 Task: Get the current traffic updates for the Cincinnati Zoo & Botanical Garden.
Action: Mouse moved to (106, 71)
Screenshot: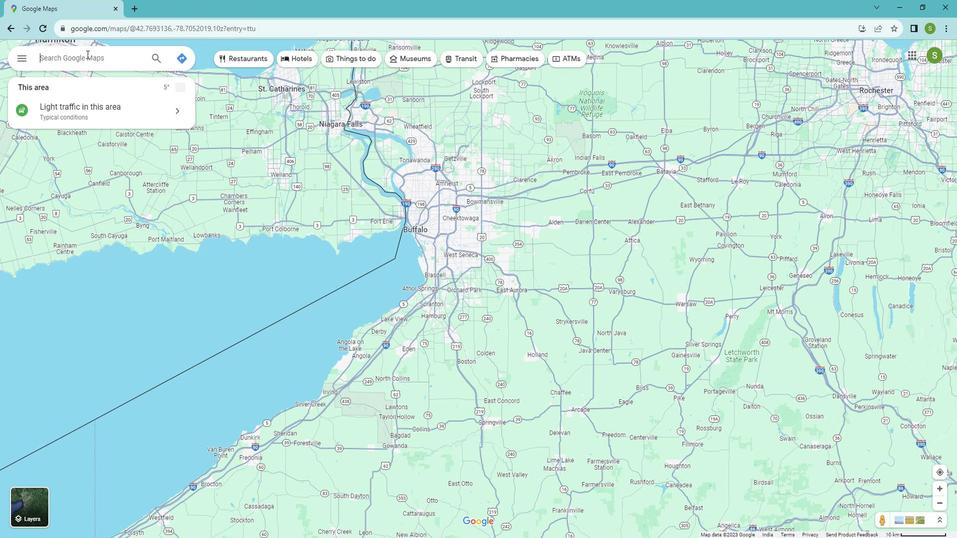 
Action: Mouse pressed left at (106, 71)
Screenshot: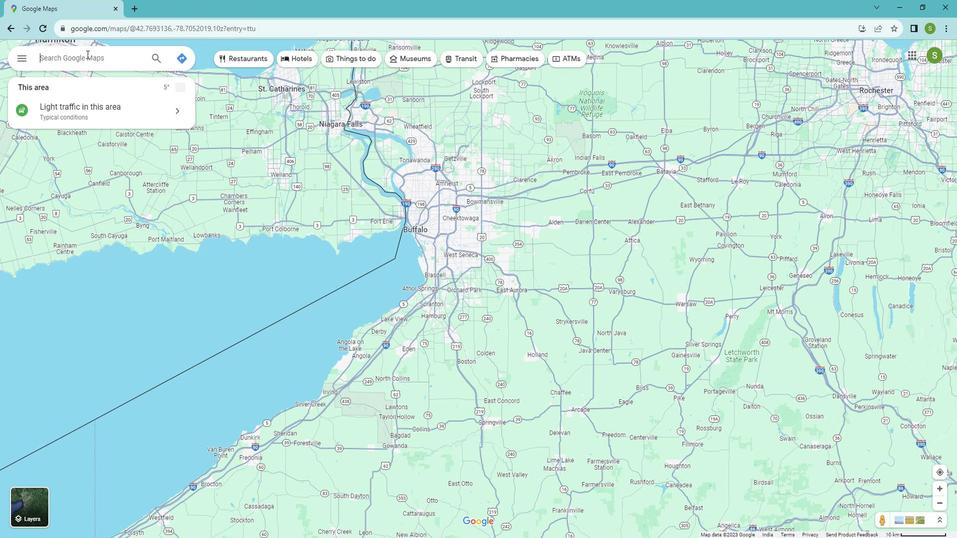 
Action: Mouse moved to (107, 75)
Screenshot: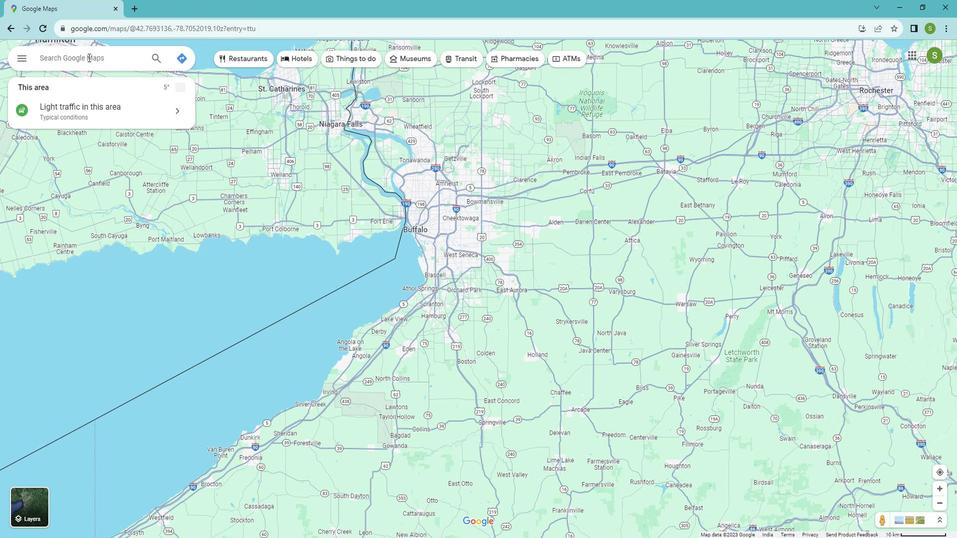 
Action: Key pressed <Key.shift>Cincinnati<Key.space><Key.shift>Zoo<Key.space><Key.shift>&<Key.space><Key.shift><Key.shift>Bo
Screenshot: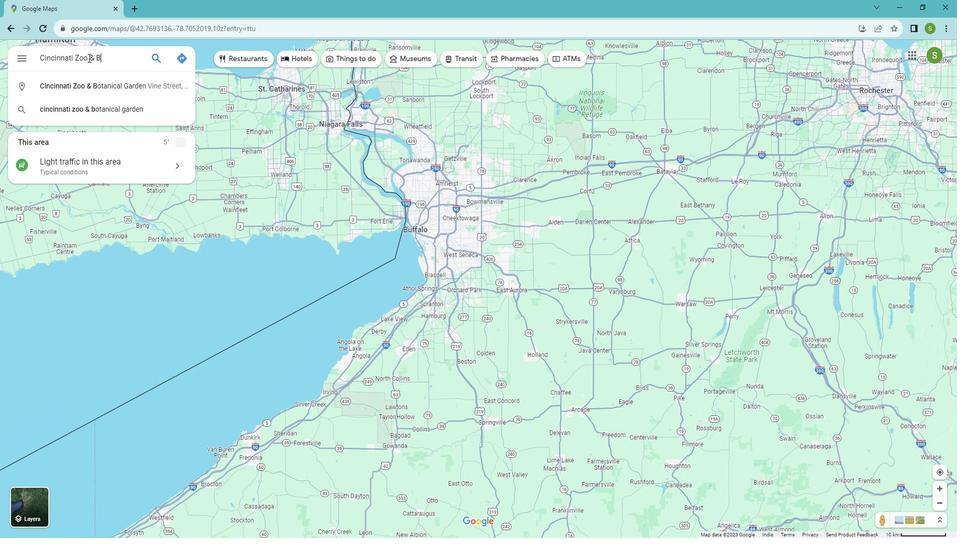 
Action: Mouse moved to (111, 124)
Screenshot: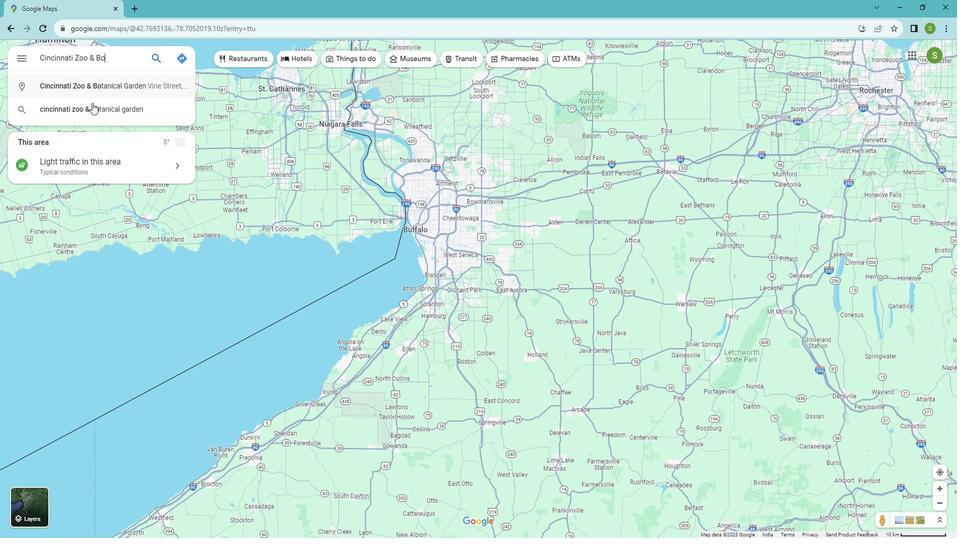 
Action: Mouse pressed left at (111, 124)
Screenshot: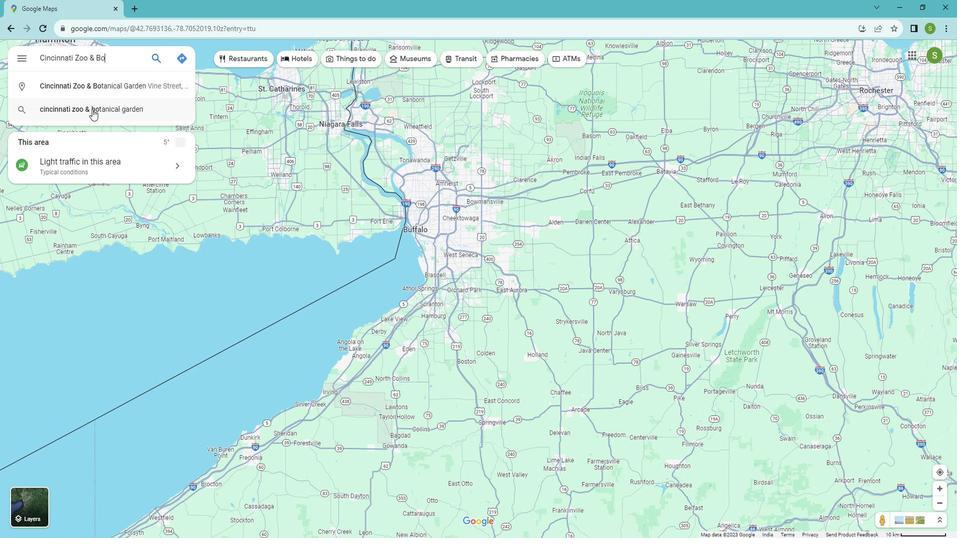 
Action: Mouse moved to (413, 508)
Screenshot: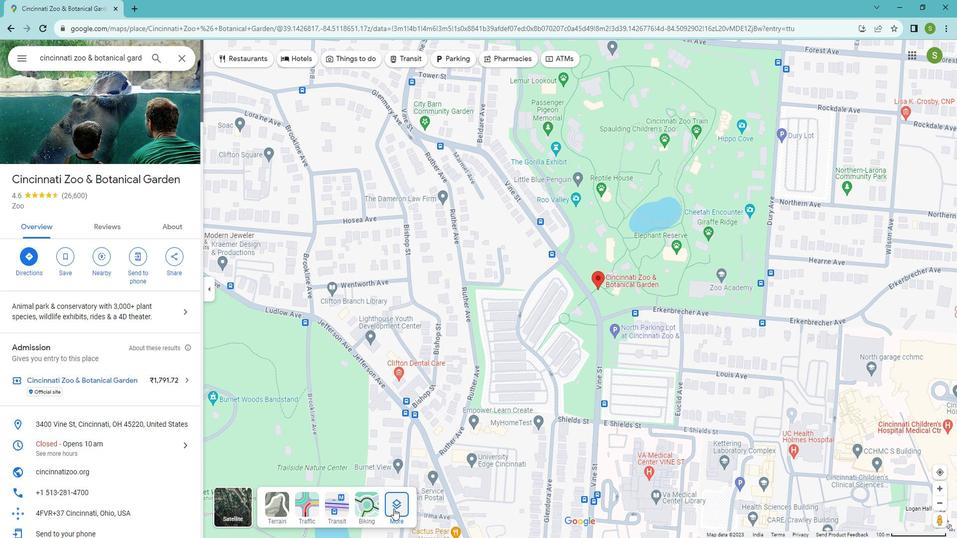 
Action: Mouse pressed left at (413, 508)
Screenshot: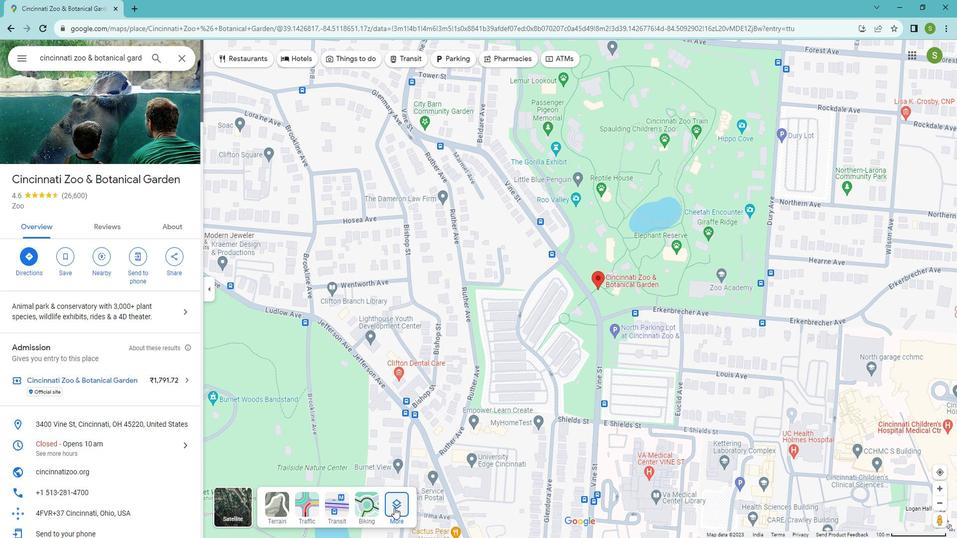 
Action: Mouse moved to (302, 263)
Screenshot: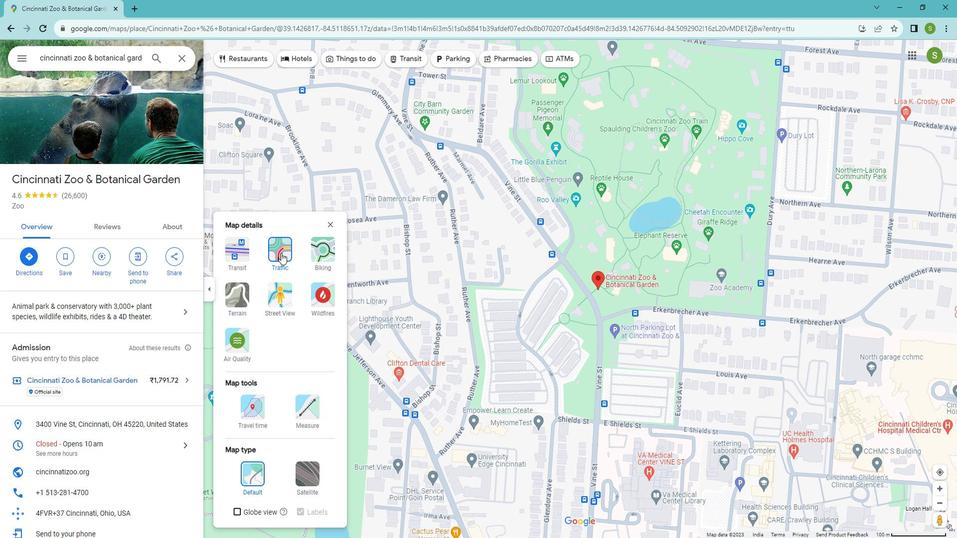 
Action: Mouse pressed left at (302, 263)
Screenshot: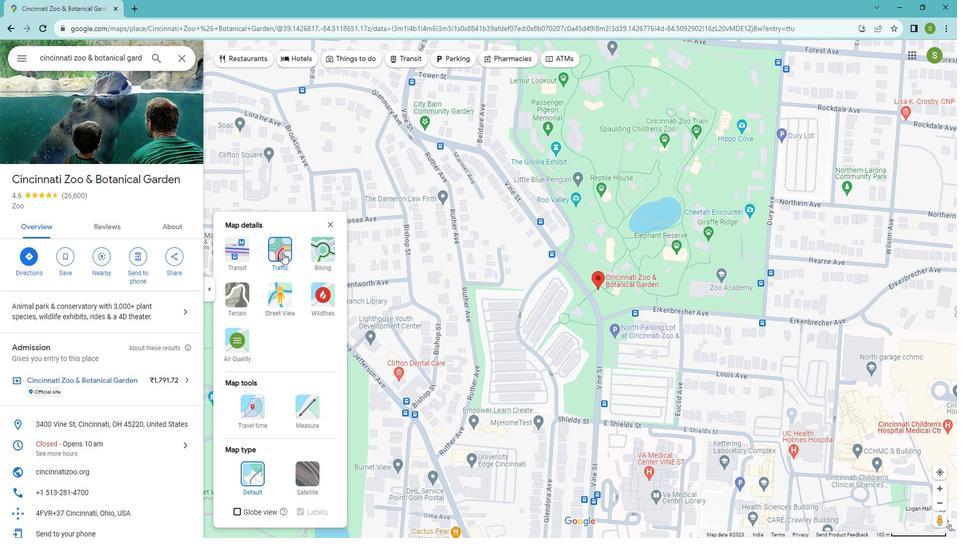 
Action: Mouse moved to (445, 251)
Screenshot: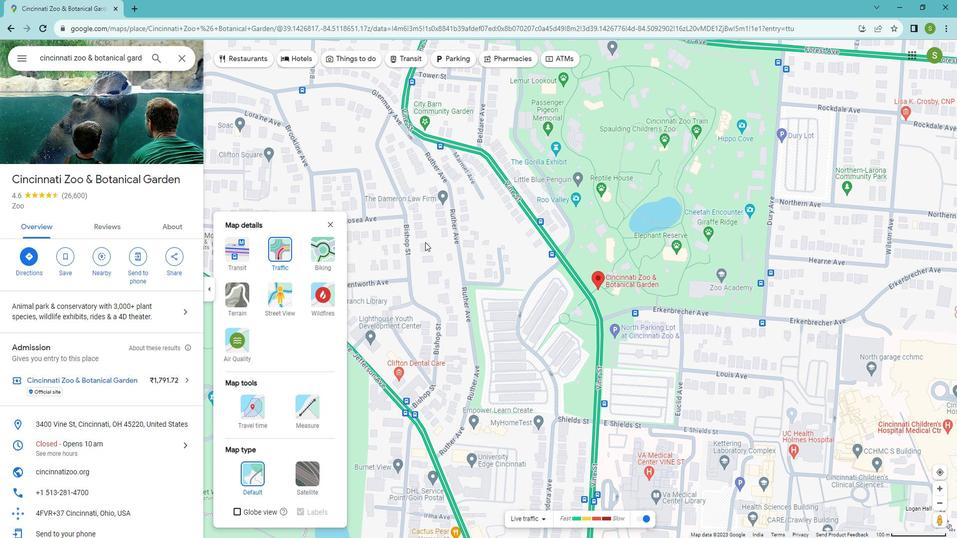 
Action: Mouse scrolled (445, 251) with delta (0, 0)
Screenshot: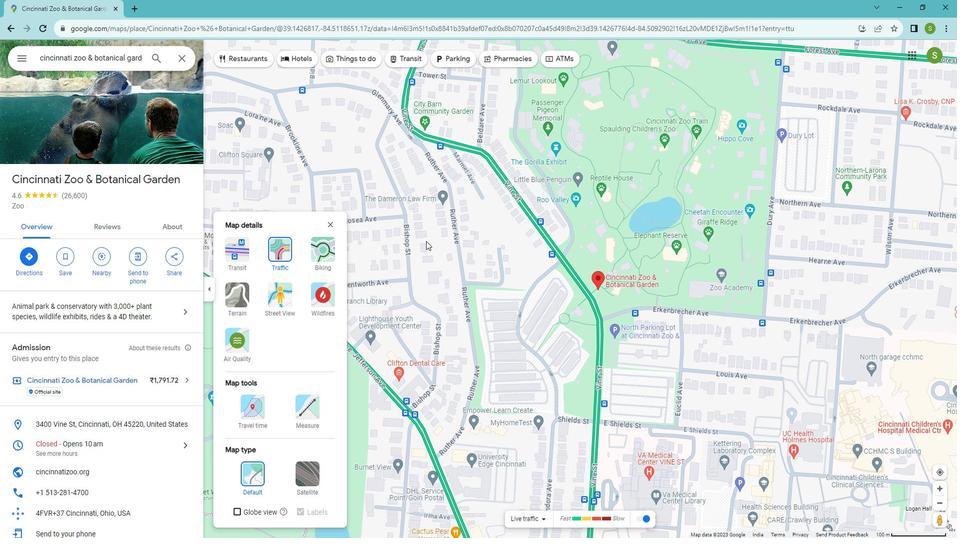 
Action: Mouse scrolled (445, 251) with delta (0, 0)
Screenshot: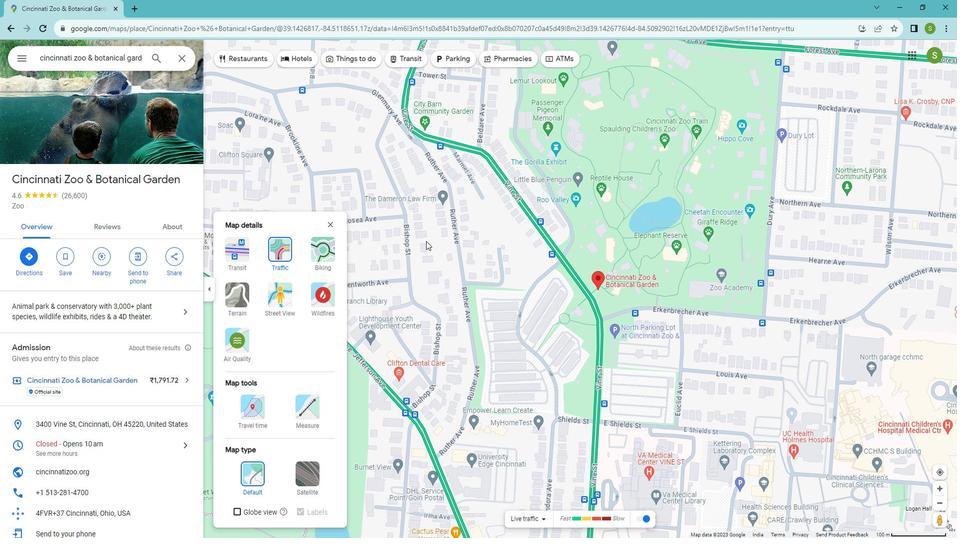 
Action: Mouse scrolled (445, 251) with delta (0, 0)
Screenshot: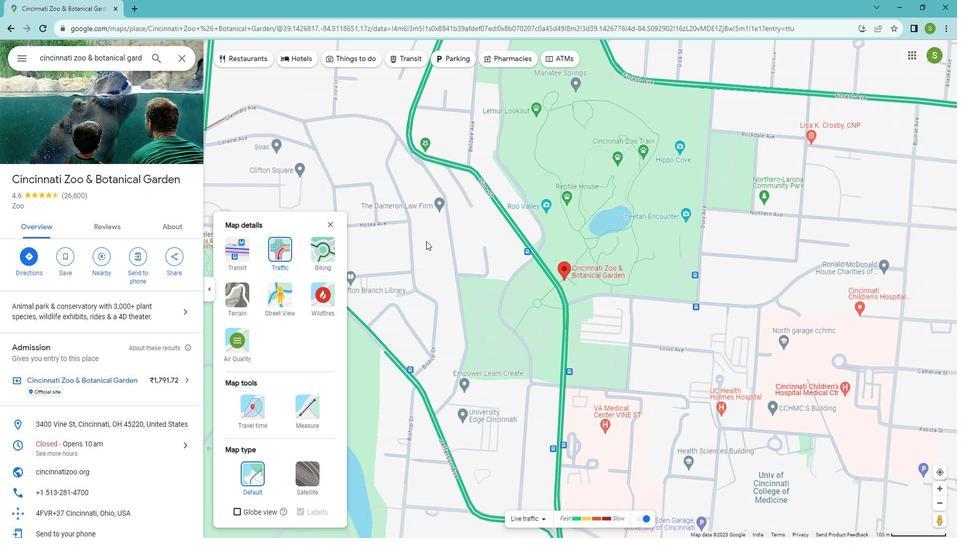 
Action: Mouse scrolled (445, 251) with delta (0, 0)
Screenshot: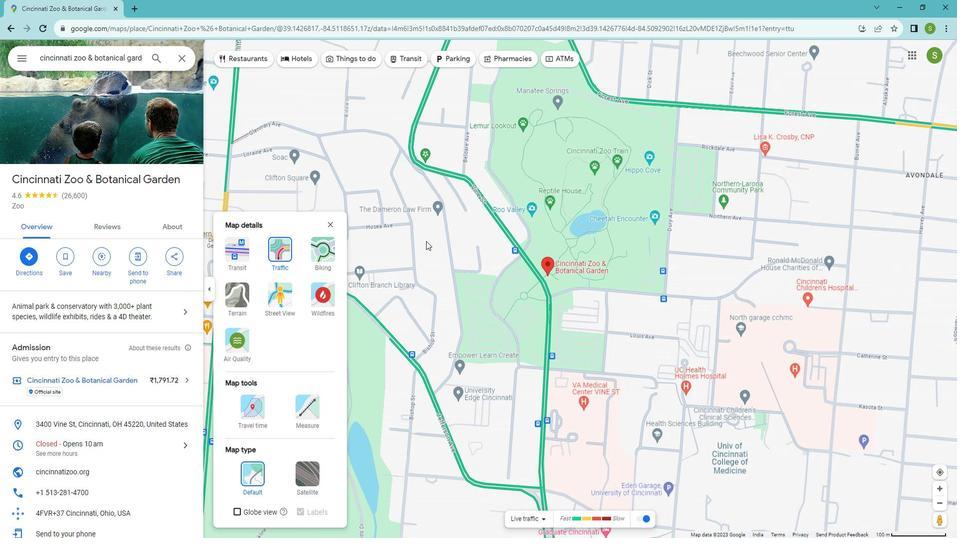 
Action: Mouse moved to (505, 266)
Screenshot: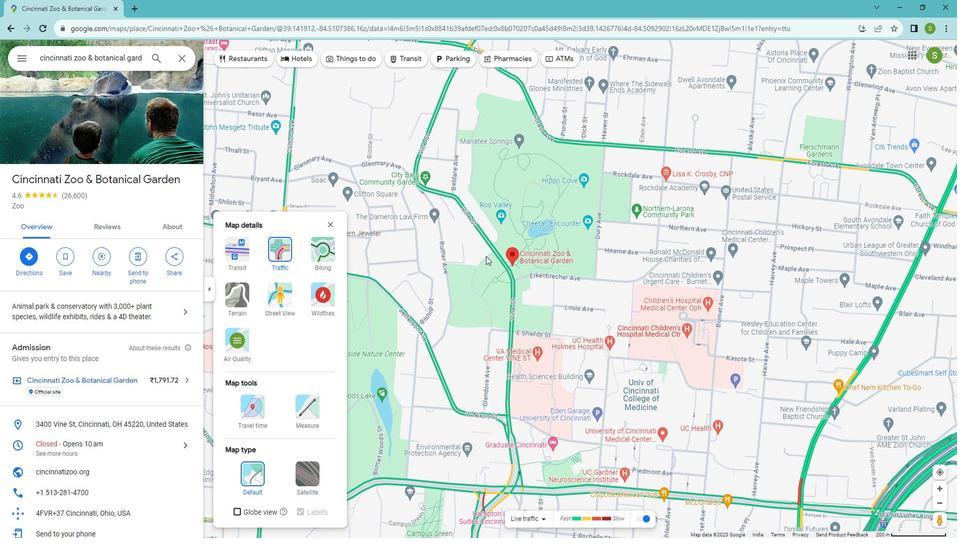 
Action: Mouse scrolled (505, 265) with delta (0, 0)
Screenshot: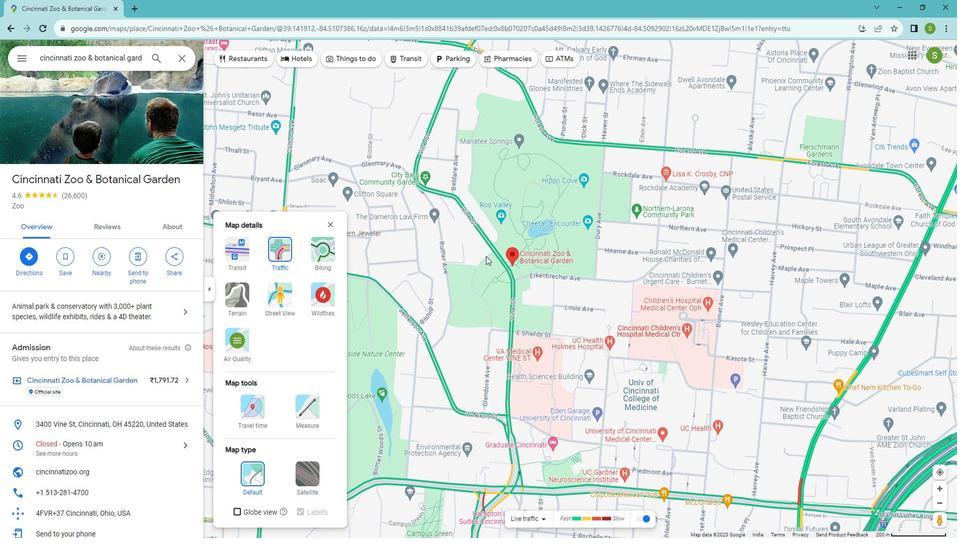 
Action: Mouse moved to (562, 517)
Screenshot: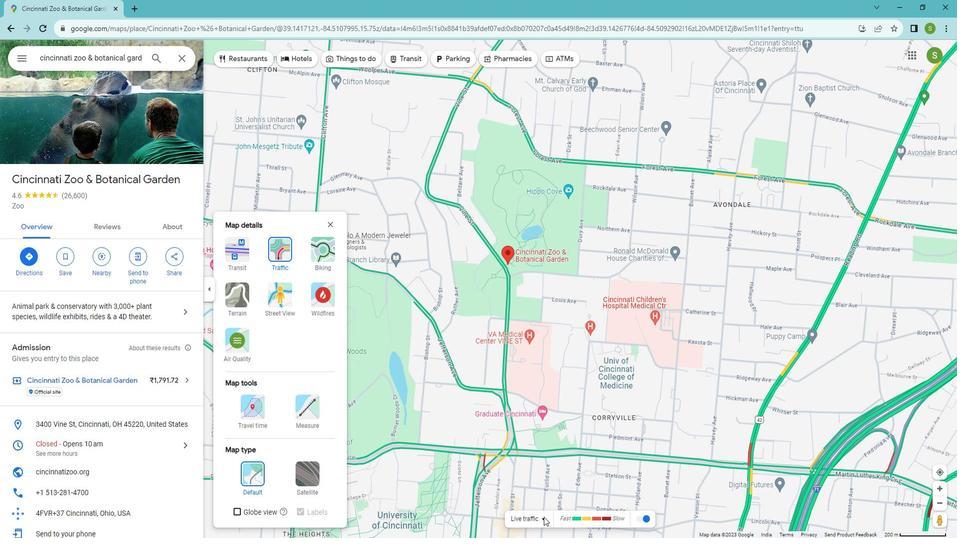 
Action: Mouse pressed left at (562, 517)
Screenshot: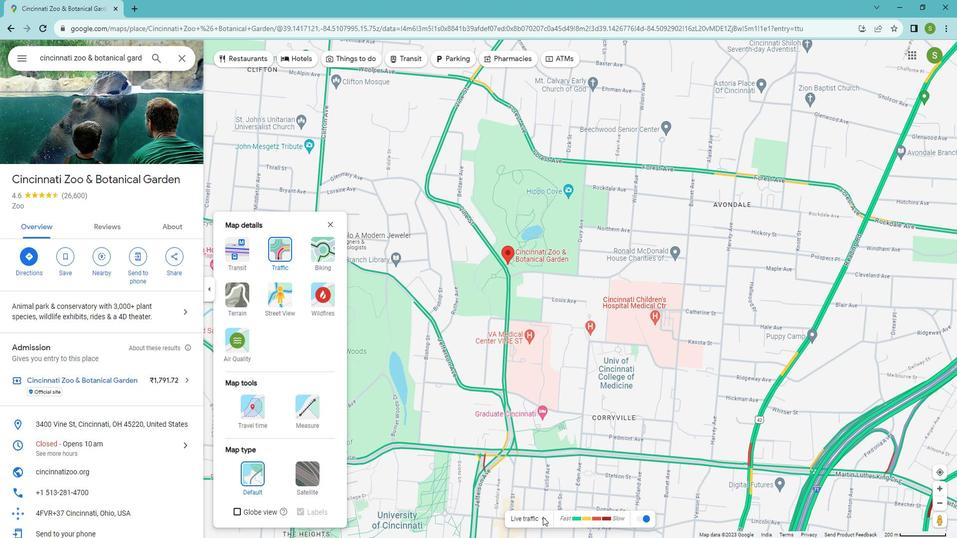 
Action: Mouse moved to (559, 509)
Screenshot: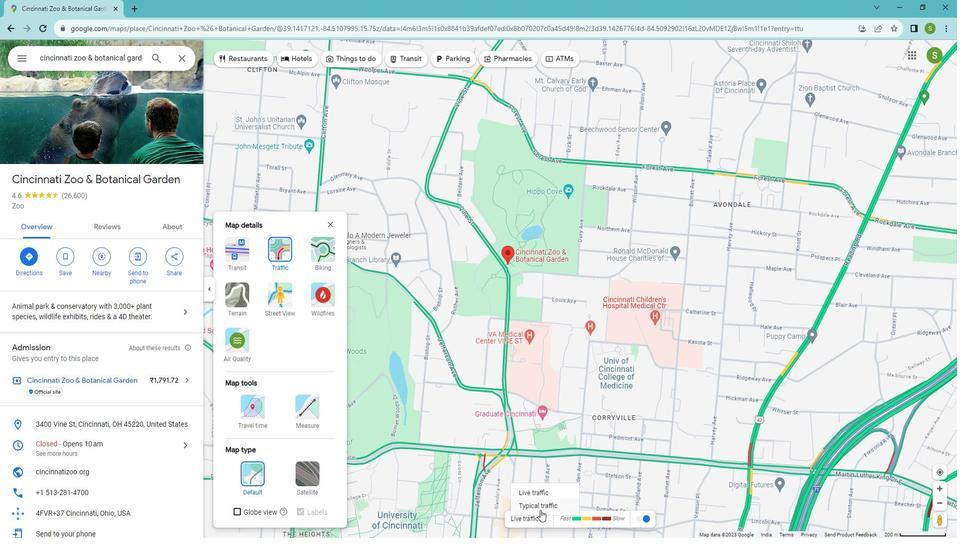 
Action: Mouse pressed left at (559, 509)
Screenshot: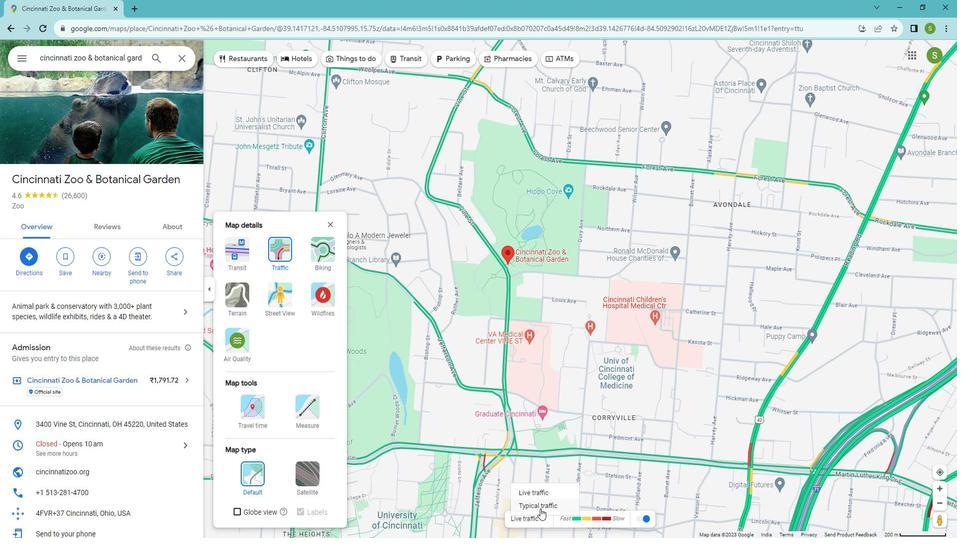 
Action: Mouse moved to (465, 248)
Screenshot: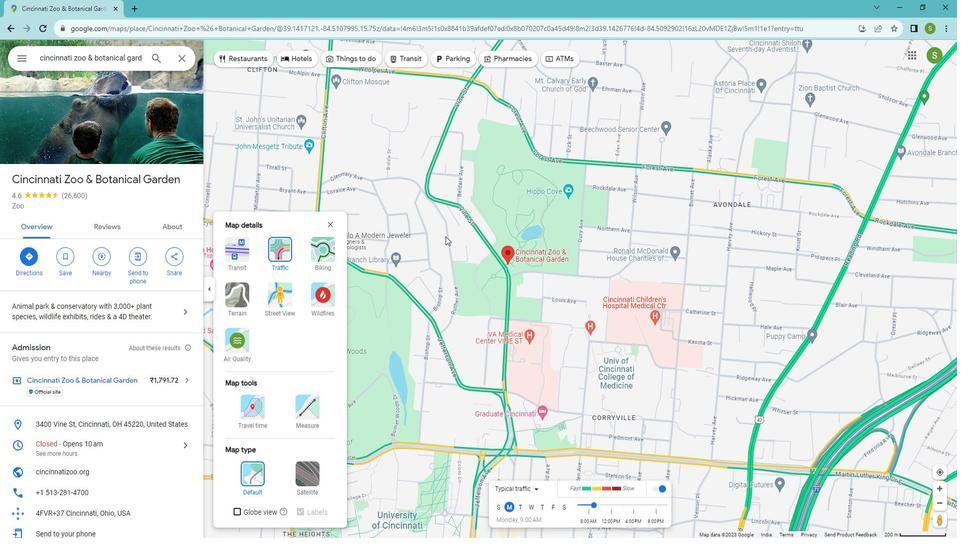 
Action: Mouse scrolled (465, 247) with delta (0, 0)
Screenshot: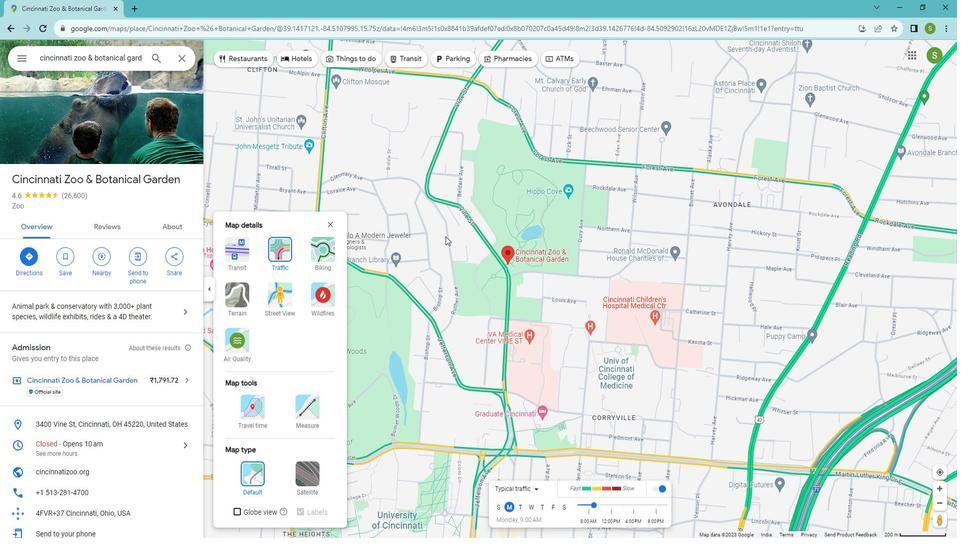 
Action: Mouse moved to (465, 249)
Screenshot: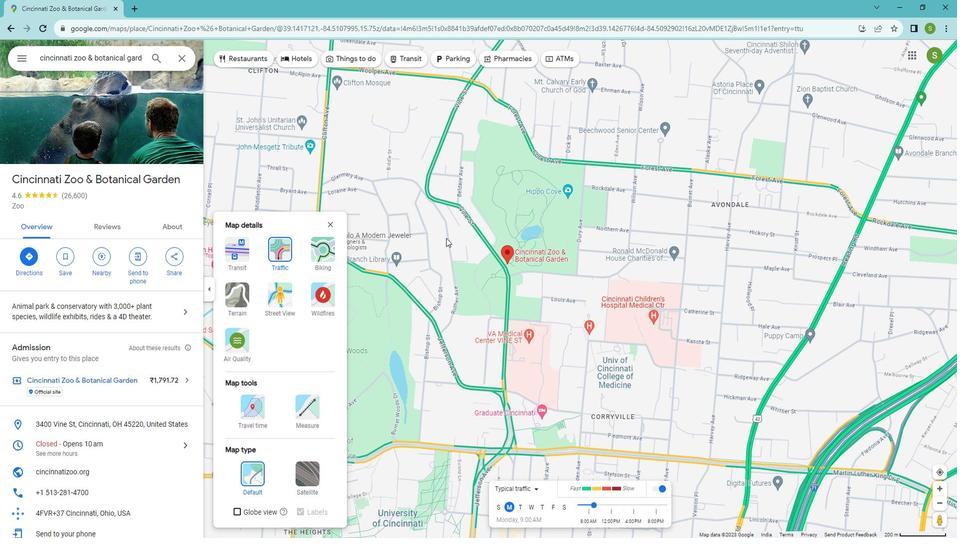 
Action: Mouse scrolled (465, 248) with delta (0, 0)
Screenshot: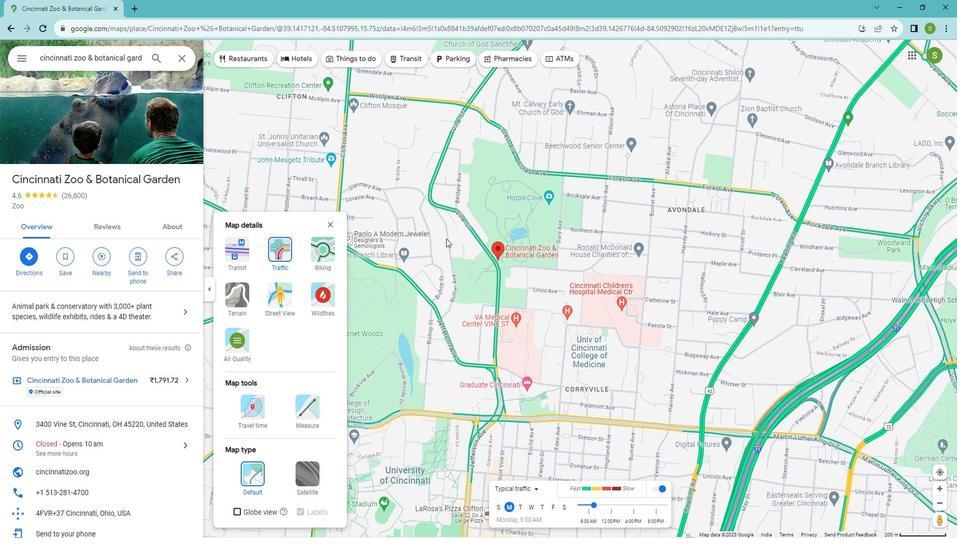 
Action: Mouse moved to (555, 490)
Screenshot: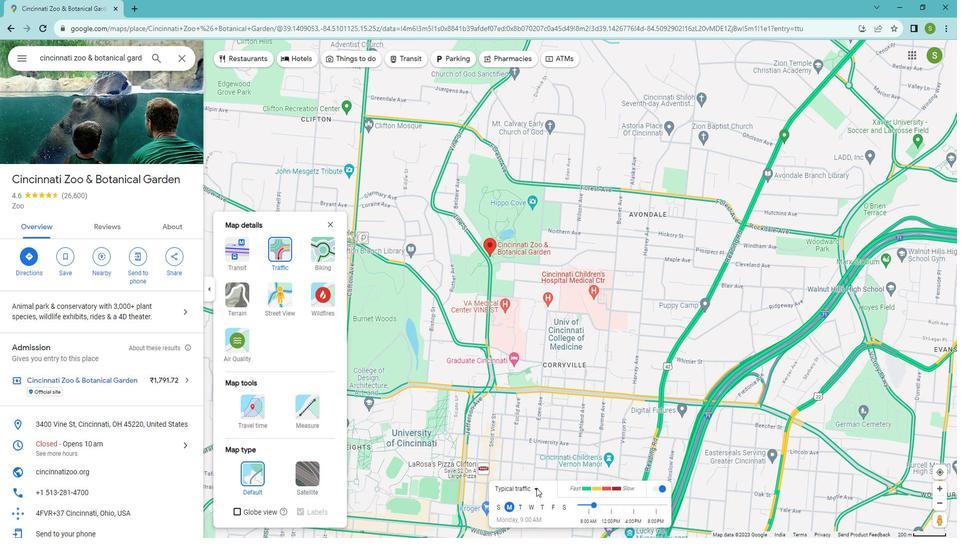 
Action: Mouse pressed left at (555, 490)
Screenshot: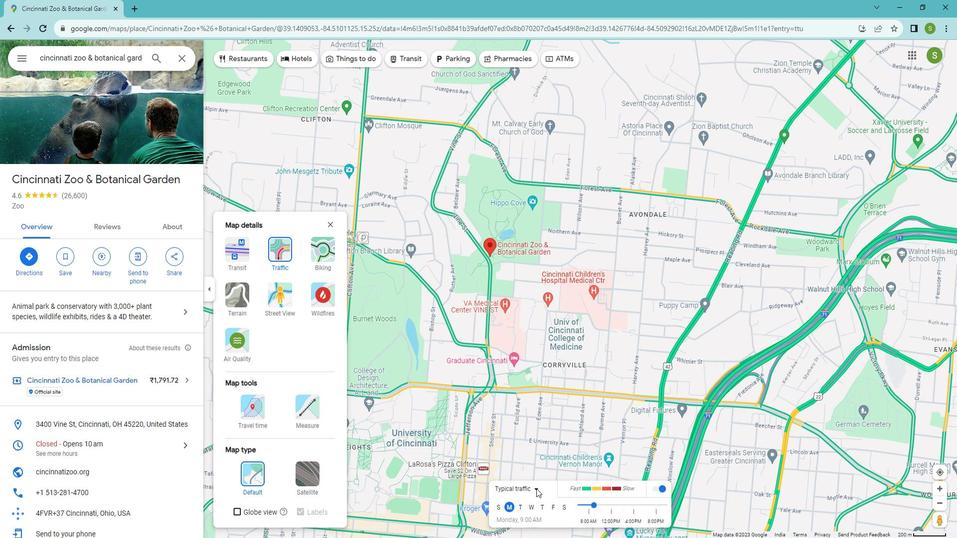 
Action: Mouse moved to (535, 503)
Screenshot: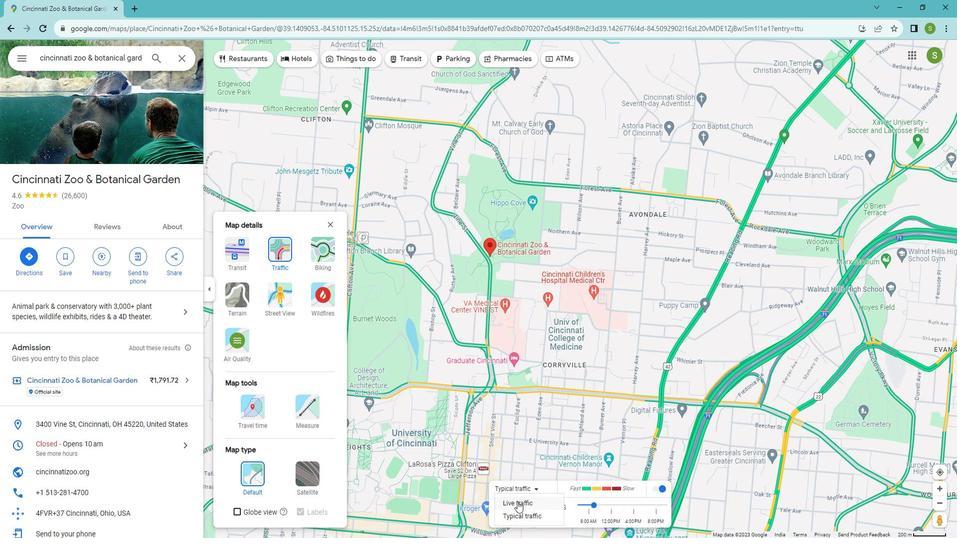 
Action: Mouse pressed left at (535, 503)
Screenshot: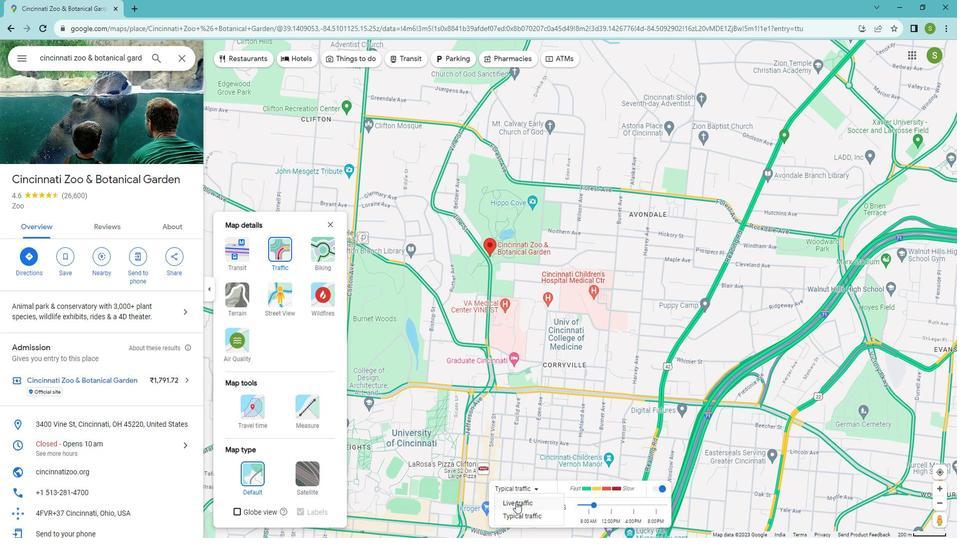 
Action: Mouse moved to (542, 350)
Screenshot: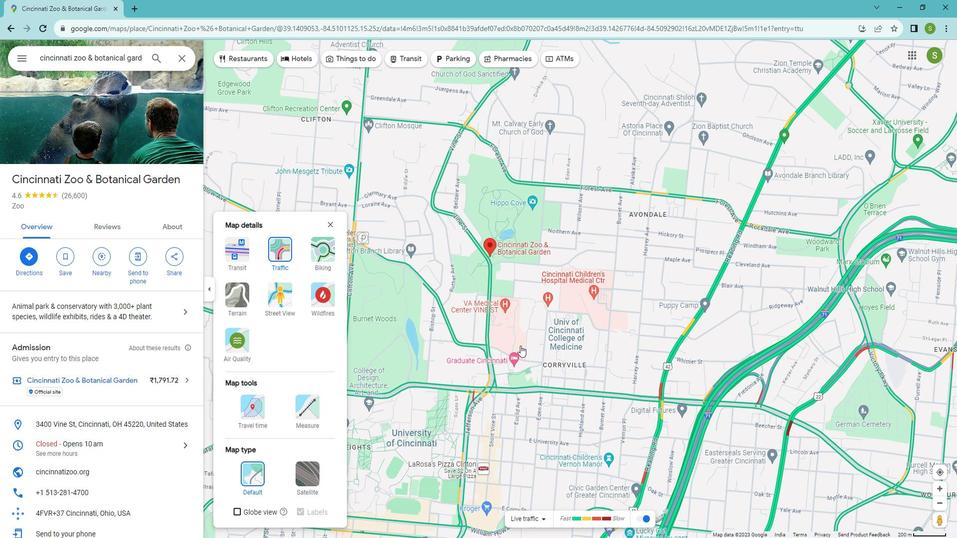 
Action: Mouse scrolled (542, 349) with delta (0, 0)
Screenshot: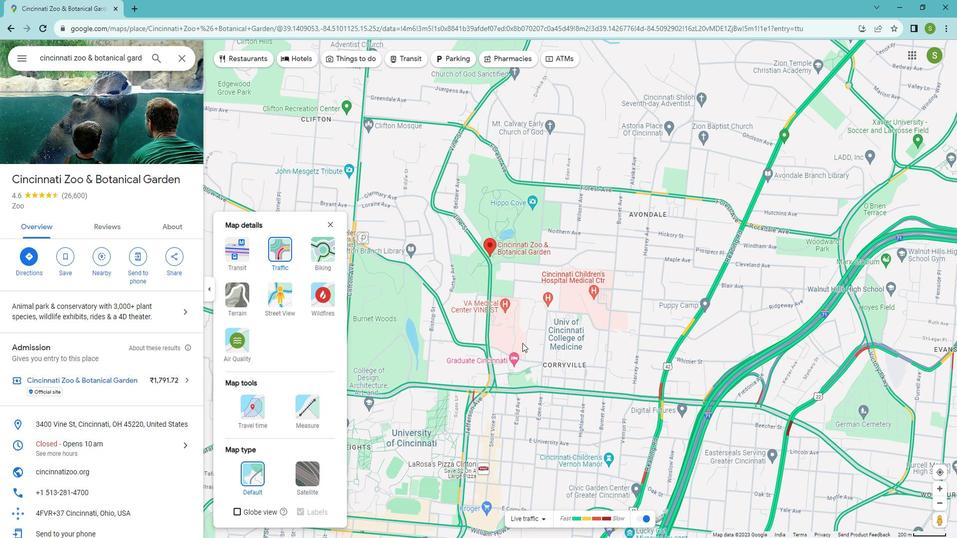
Action: Mouse scrolled (542, 349) with delta (0, 0)
Screenshot: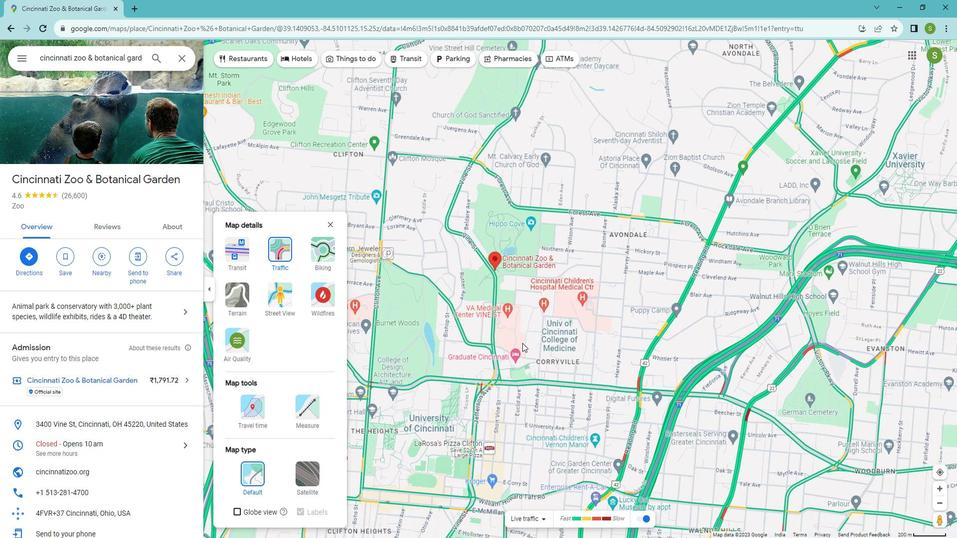 
Action: Mouse scrolled (542, 350) with delta (0, 0)
Screenshot: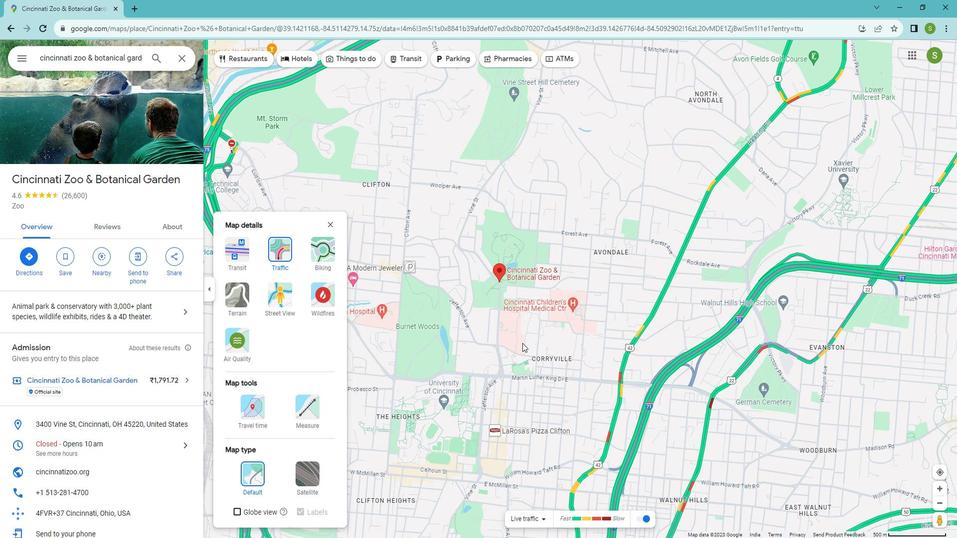 
Action: Mouse scrolled (542, 350) with delta (0, 0)
Screenshot: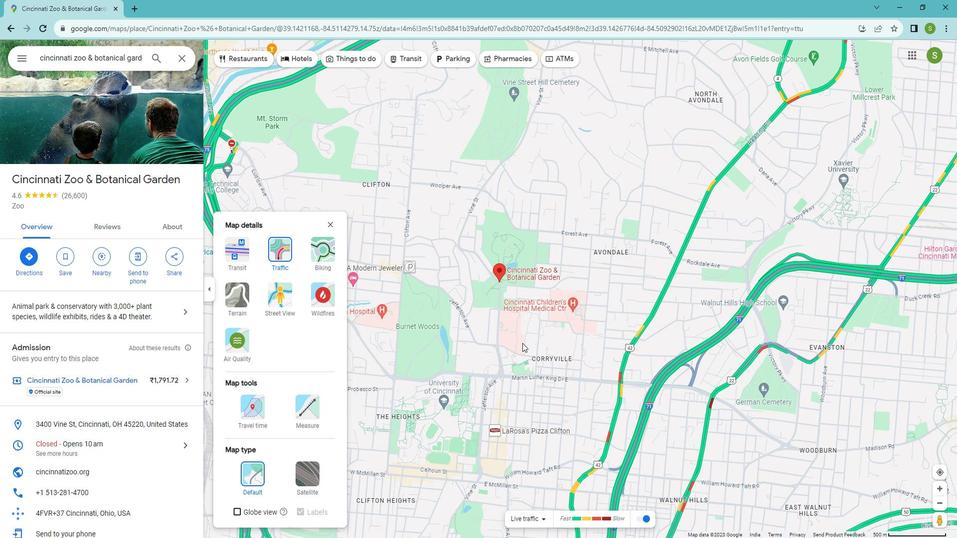 
Action: Mouse moved to (463, 183)
Screenshot: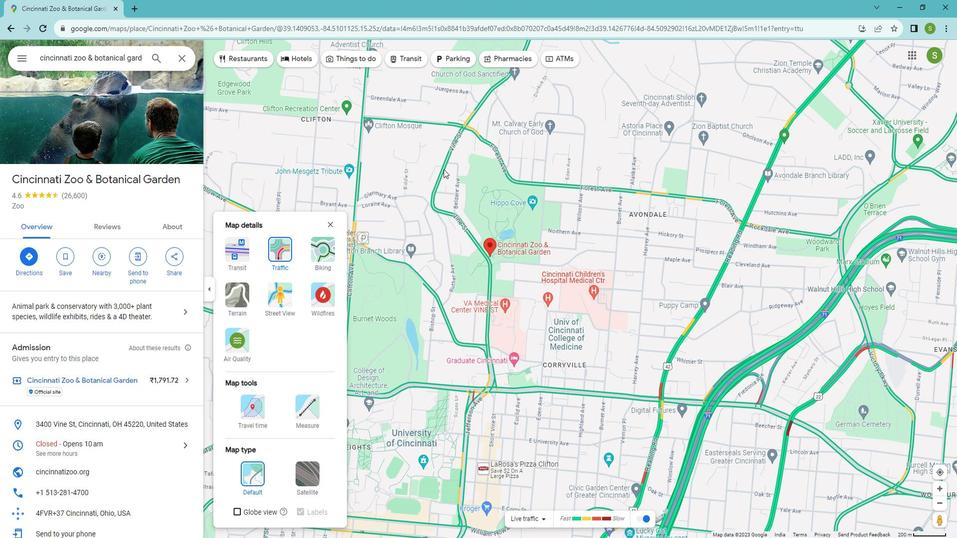 
Action: Mouse scrolled (463, 183) with delta (0, 0)
Screenshot: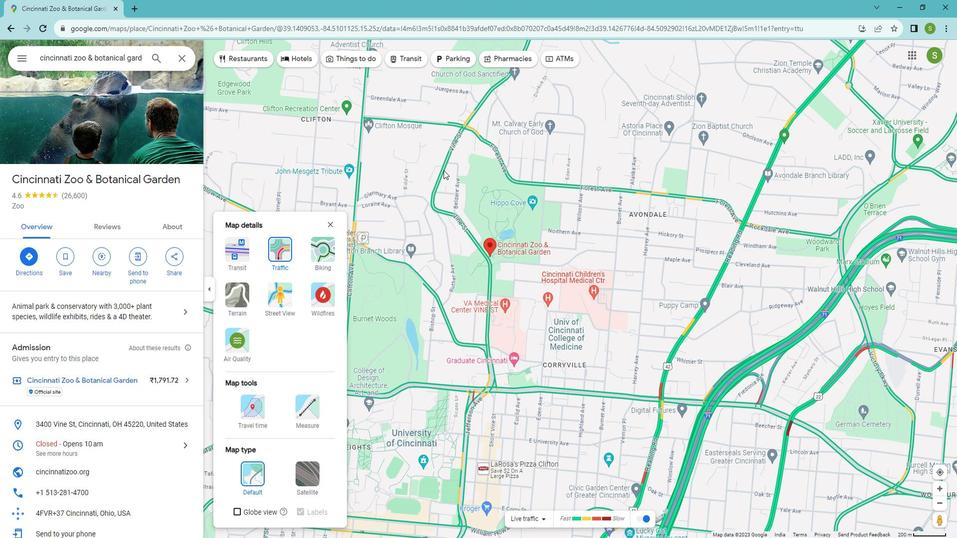 
Action: Mouse moved to (462, 185)
Screenshot: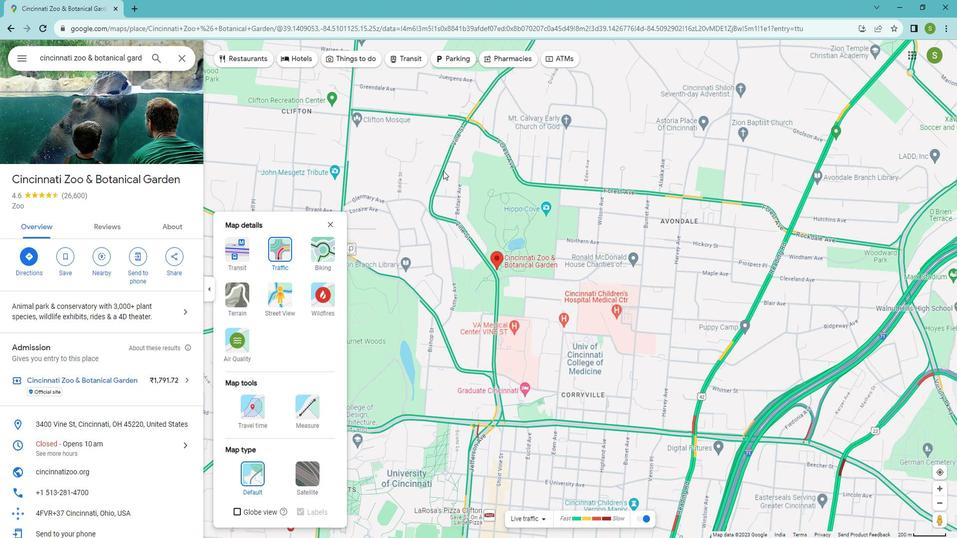 
Action: Mouse scrolled (462, 184) with delta (0, 0)
Screenshot: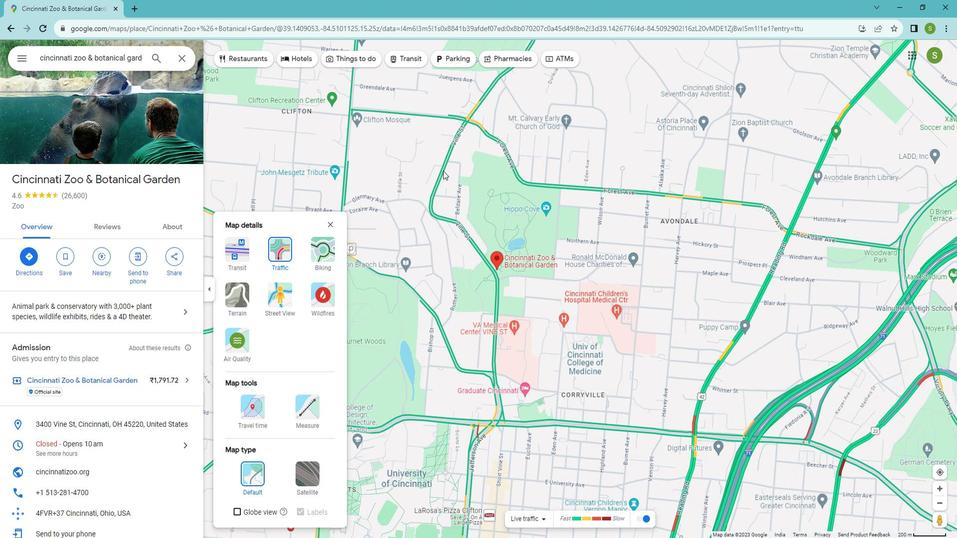 
Action: Mouse moved to (462, 185)
Screenshot: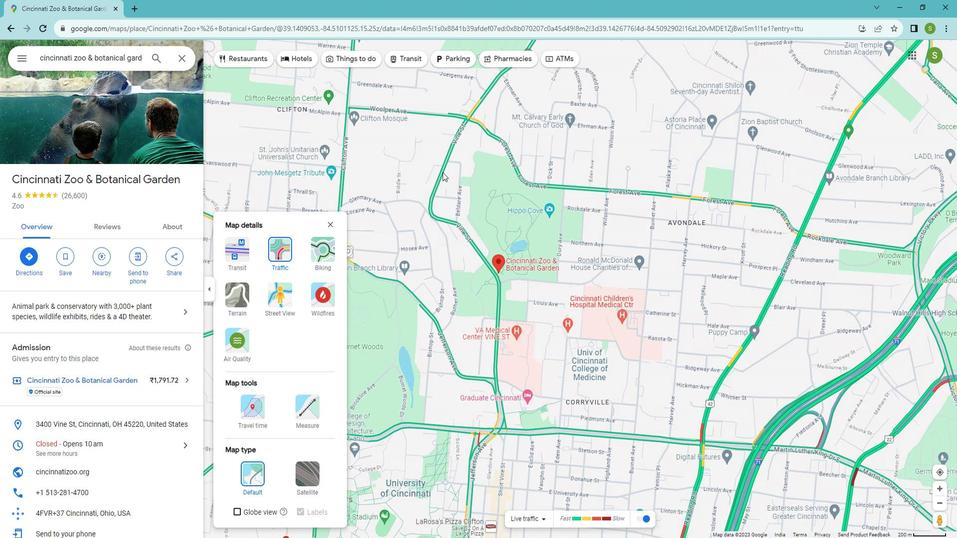 
Action: Mouse scrolled (462, 185) with delta (0, 0)
Screenshot: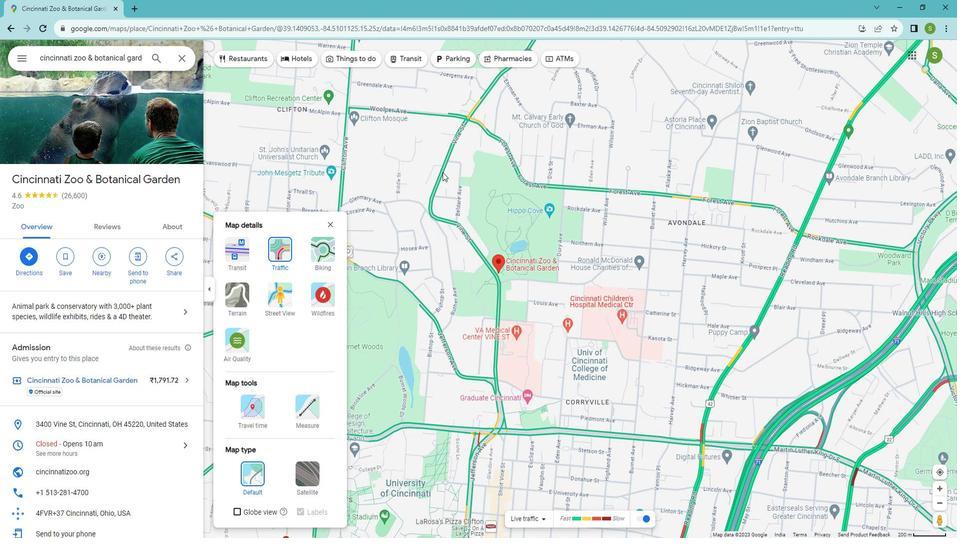 
Action: Mouse moved to (461, 186)
Screenshot: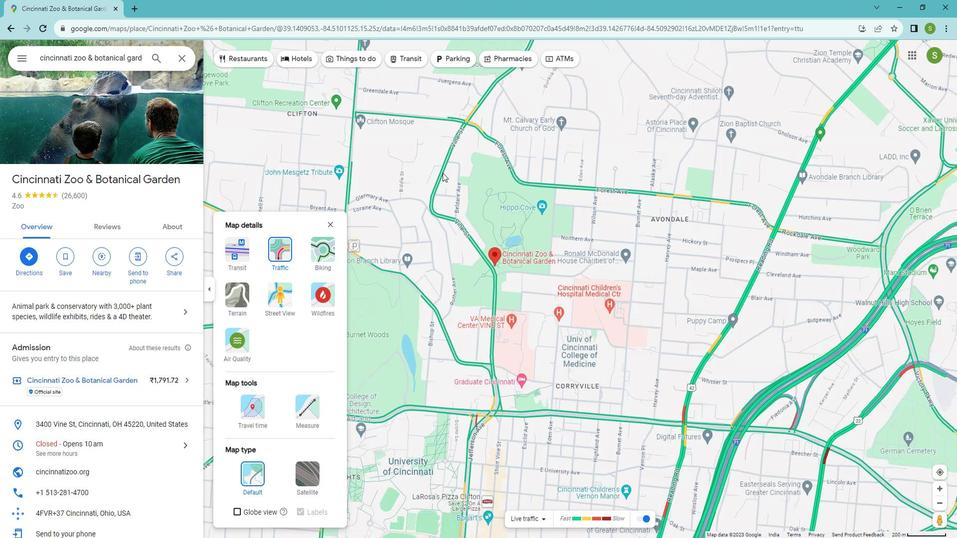 
Action: Mouse scrolled (461, 185) with delta (0, 0)
Screenshot: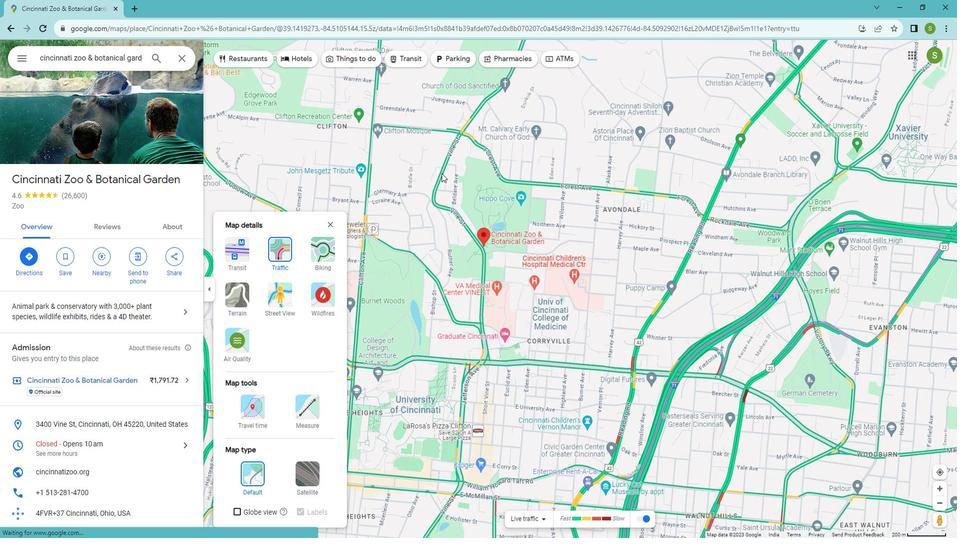 
Action: Mouse moved to (461, 186)
Screenshot: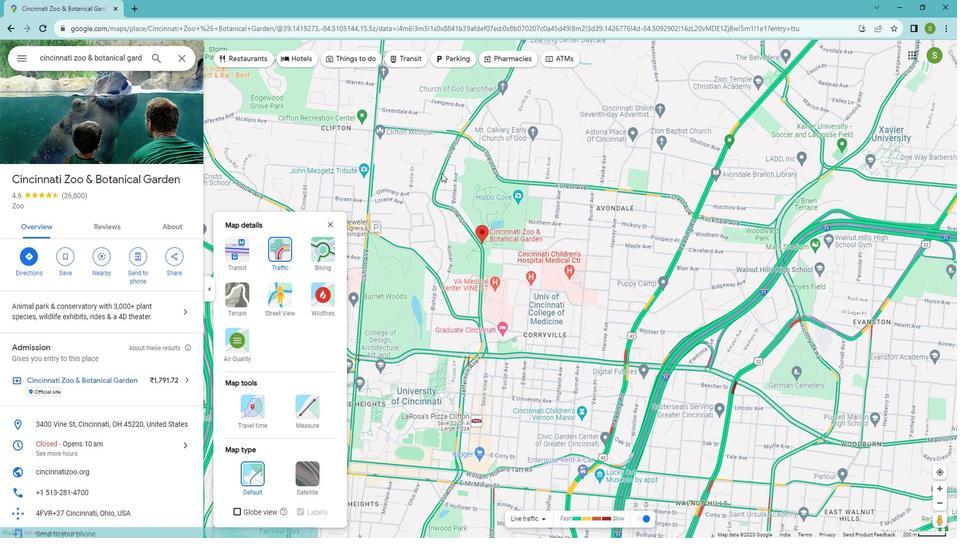 
Action: Mouse scrolled (461, 186) with delta (0, 0)
Screenshot: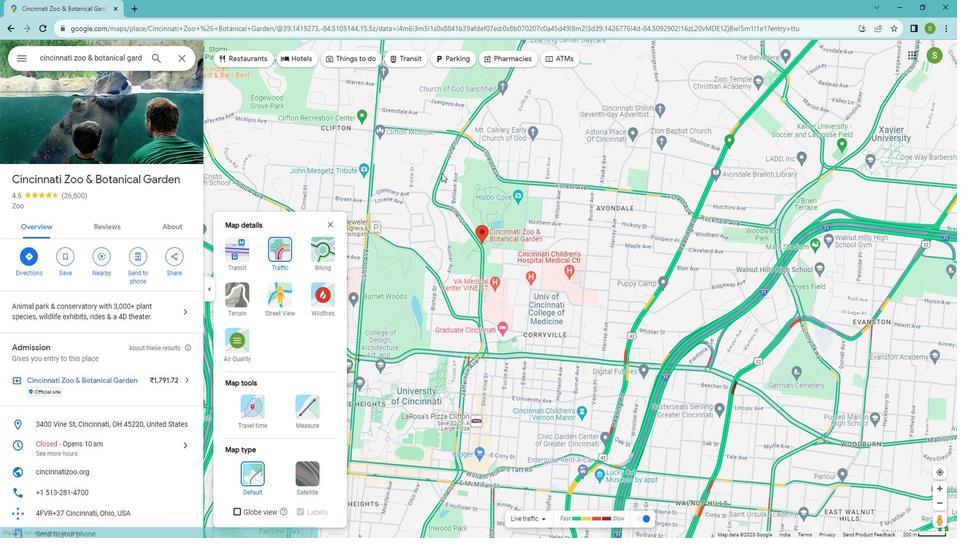 
Action: Mouse moved to (496, 242)
Screenshot: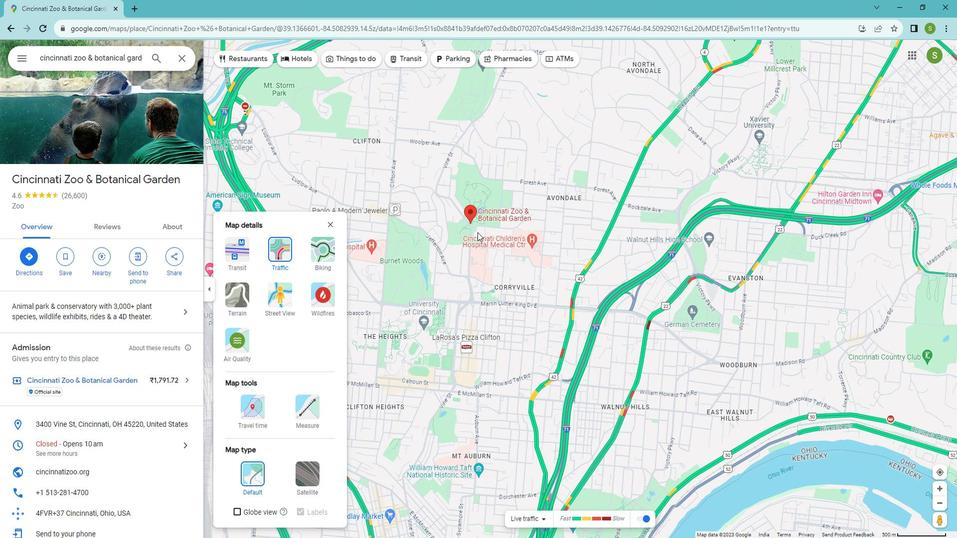 
Action: Mouse scrolled (496, 242) with delta (0, 0)
Screenshot: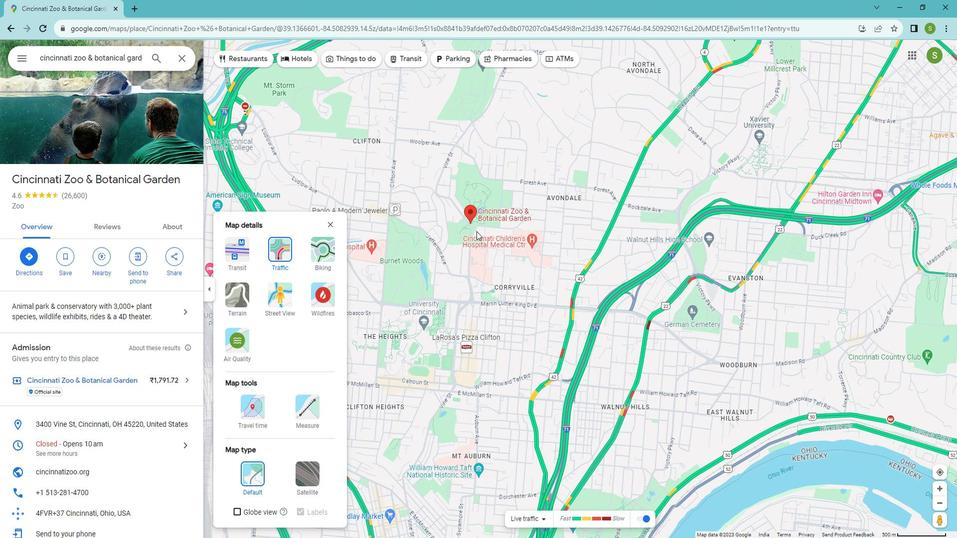 
Action: Mouse moved to (496, 241)
Screenshot: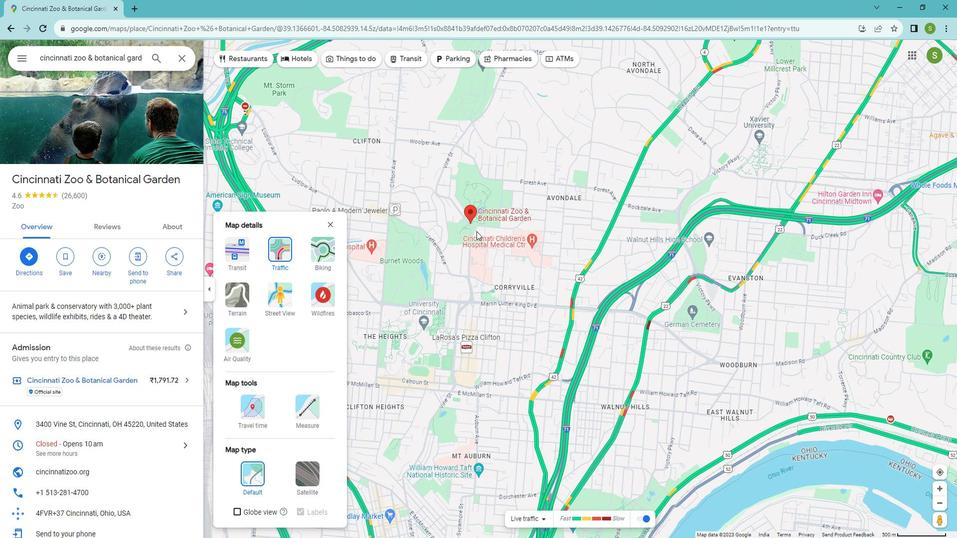 
Action: Mouse scrolled (496, 241) with delta (0, 0)
Screenshot: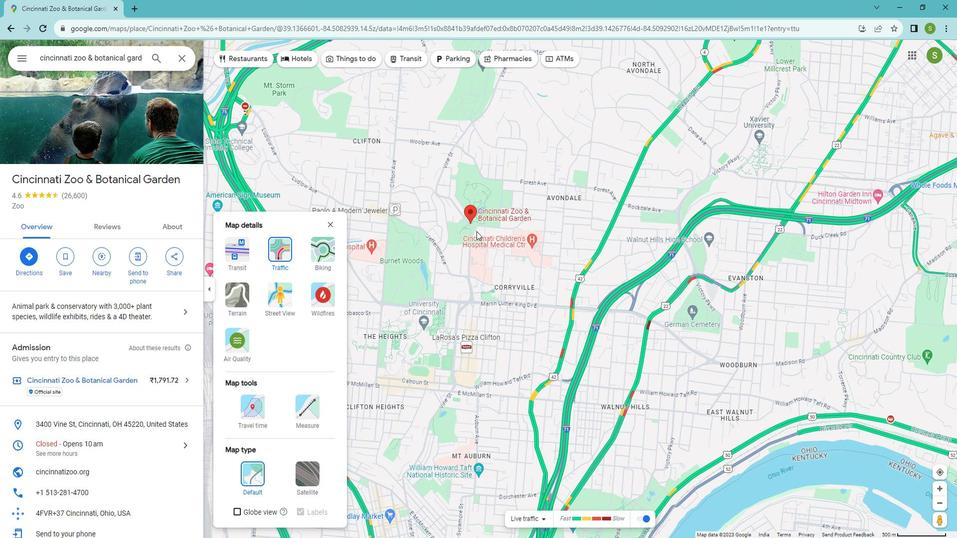 
Action: Mouse moved to (499, 239)
Screenshot: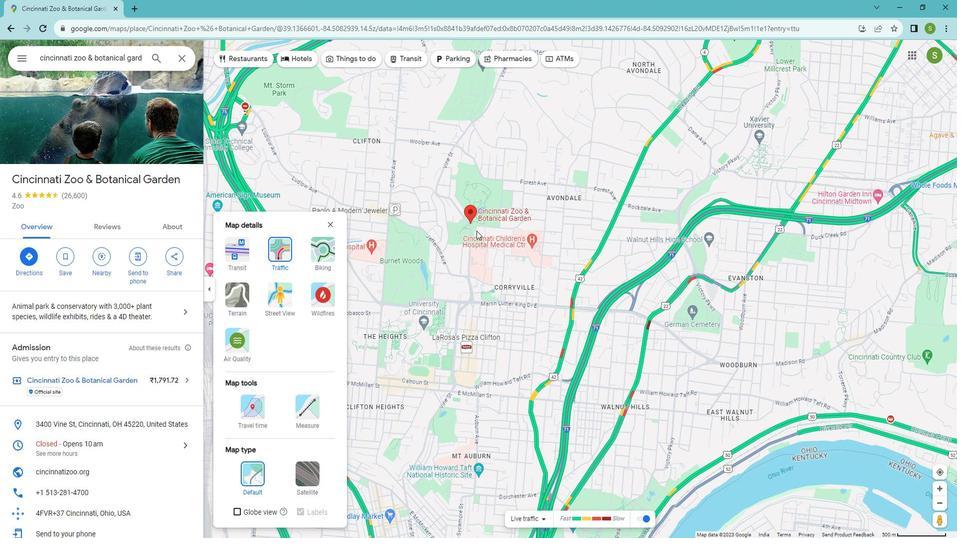 
Action: Mouse scrolled (499, 240) with delta (0, 0)
Screenshot: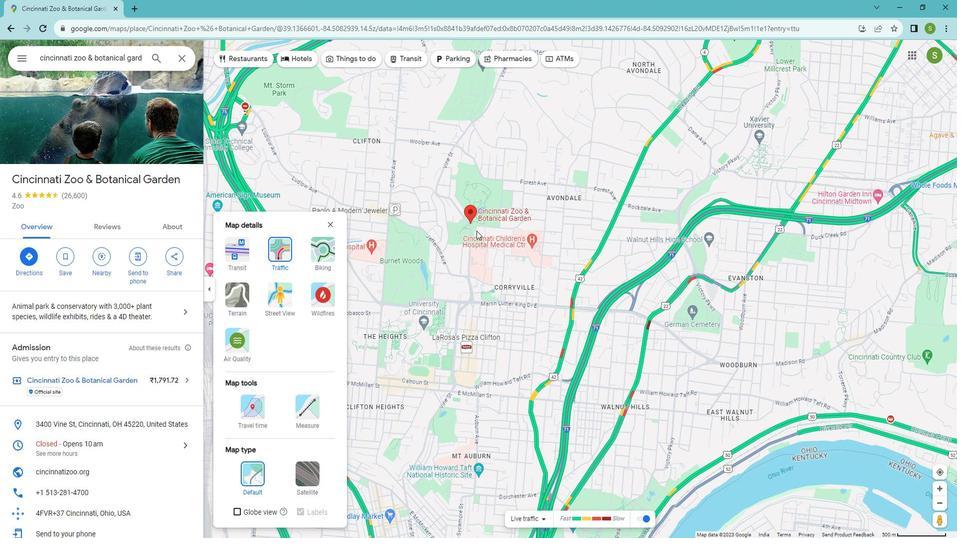 
Action: Mouse moved to (500, 240)
Screenshot: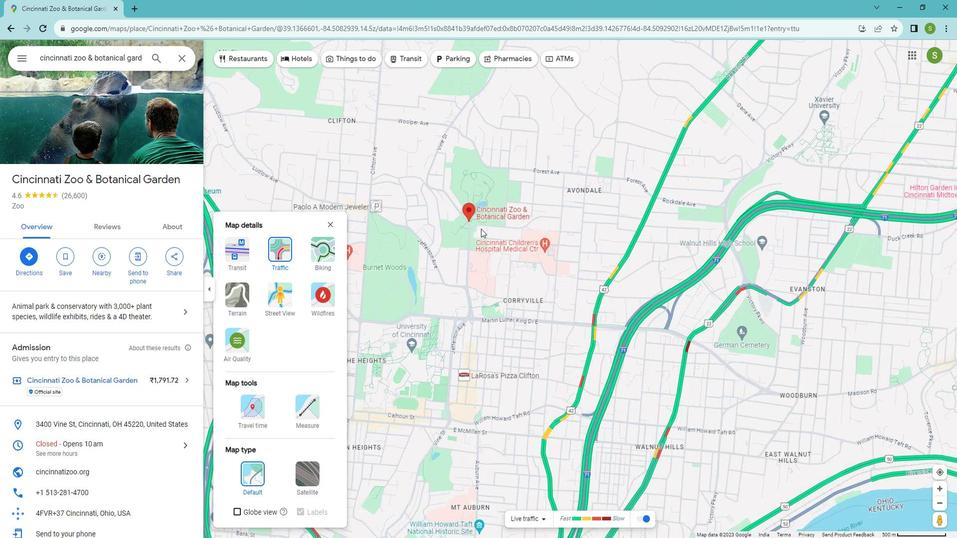
Action: Mouse scrolled (500, 241) with delta (0, 0)
Screenshot: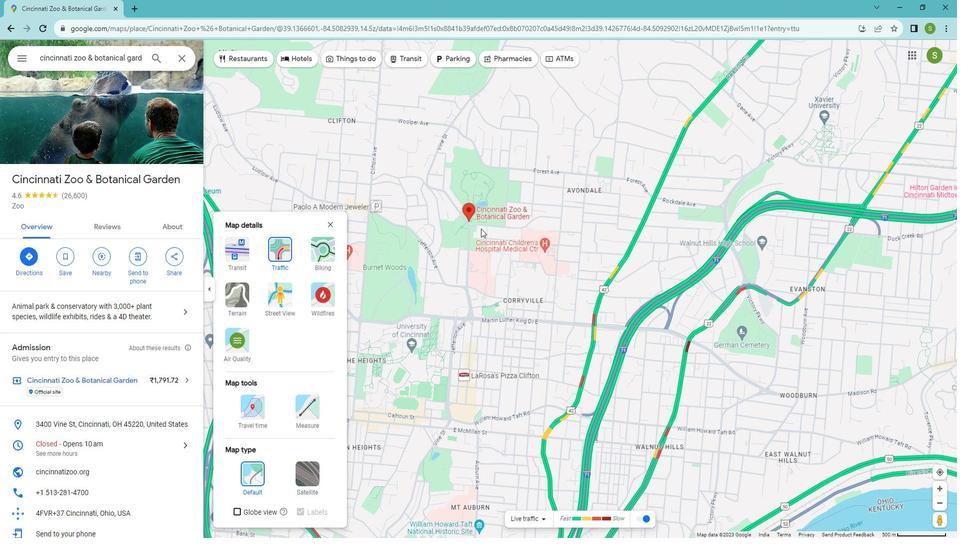 
Action: Mouse scrolled (500, 241) with delta (0, 0)
Screenshot: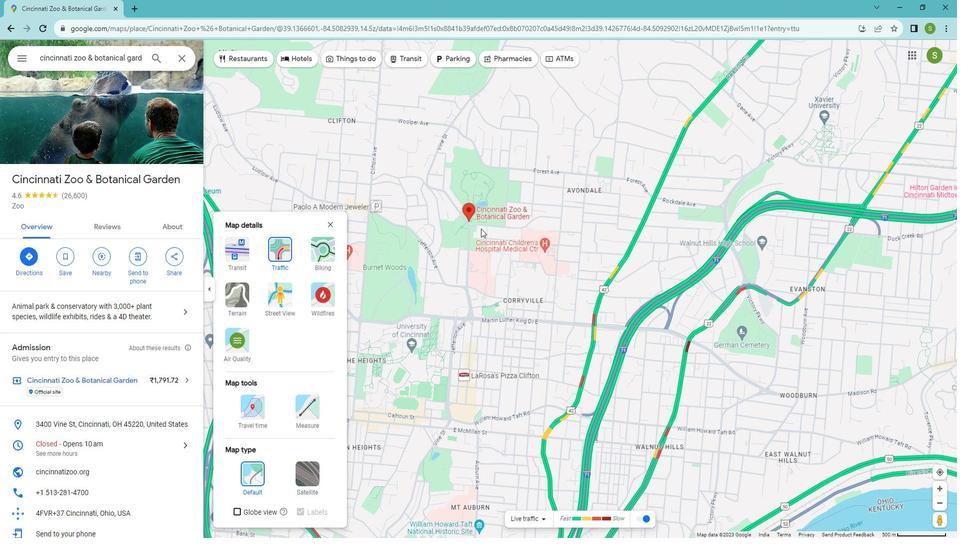 
Action: Mouse scrolled (500, 241) with delta (0, 0)
Screenshot: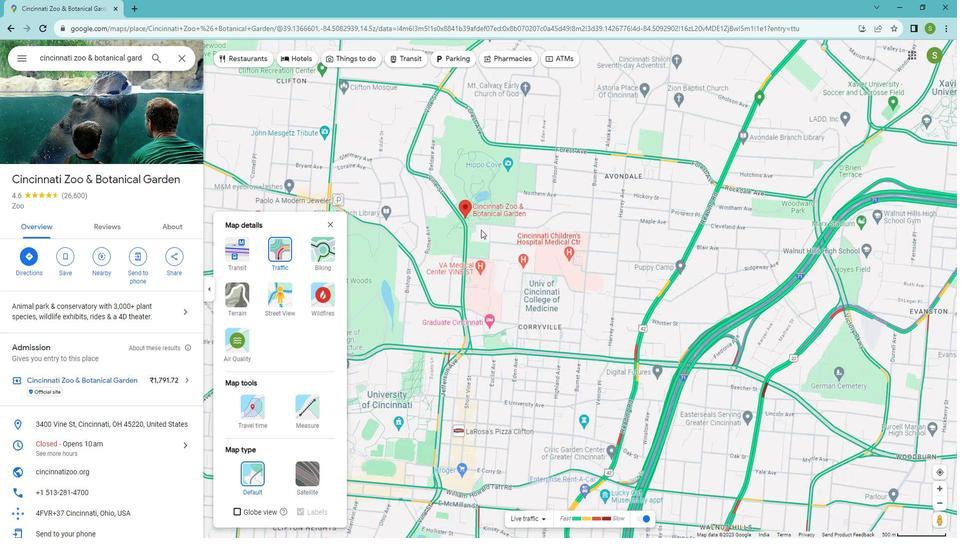 
Action: Mouse moved to (500, 240)
Screenshot: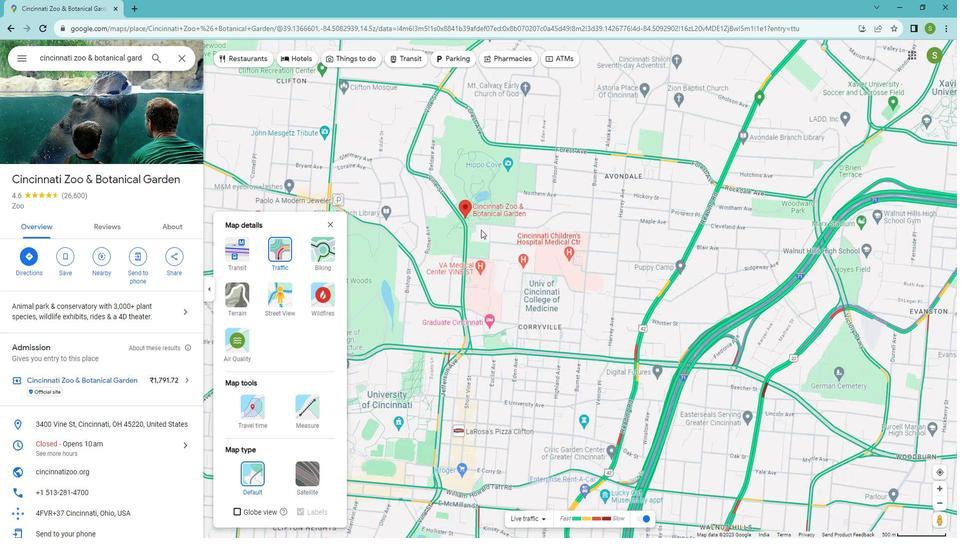 
Action: Mouse scrolled (500, 241) with delta (0, 0)
Screenshot: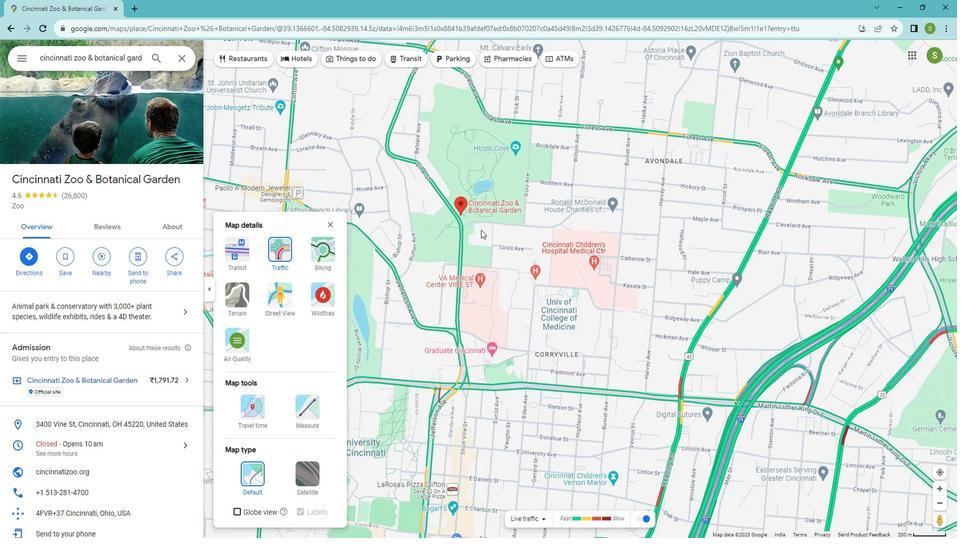 
Action: Mouse scrolled (500, 241) with delta (0, 0)
Screenshot: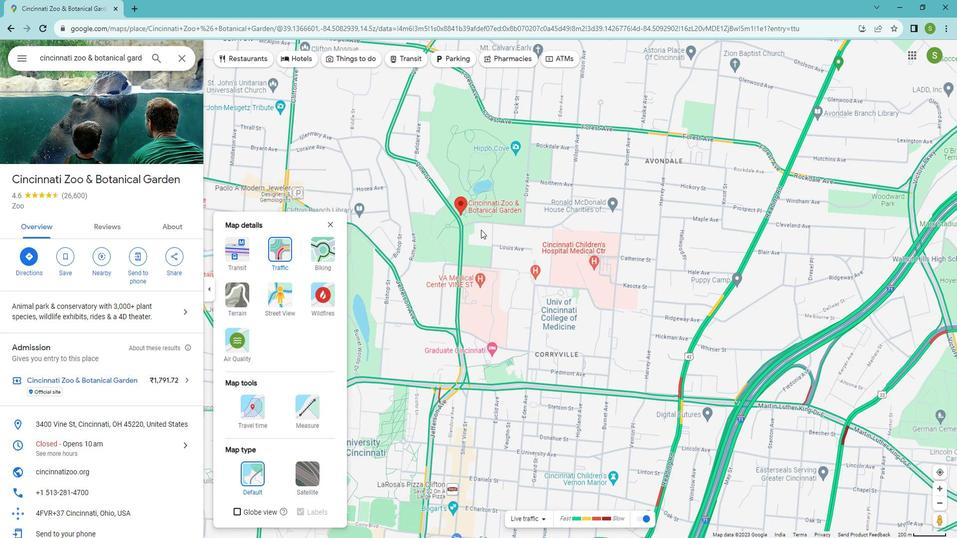 
Action: Mouse moved to (500, 240)
Screenshot: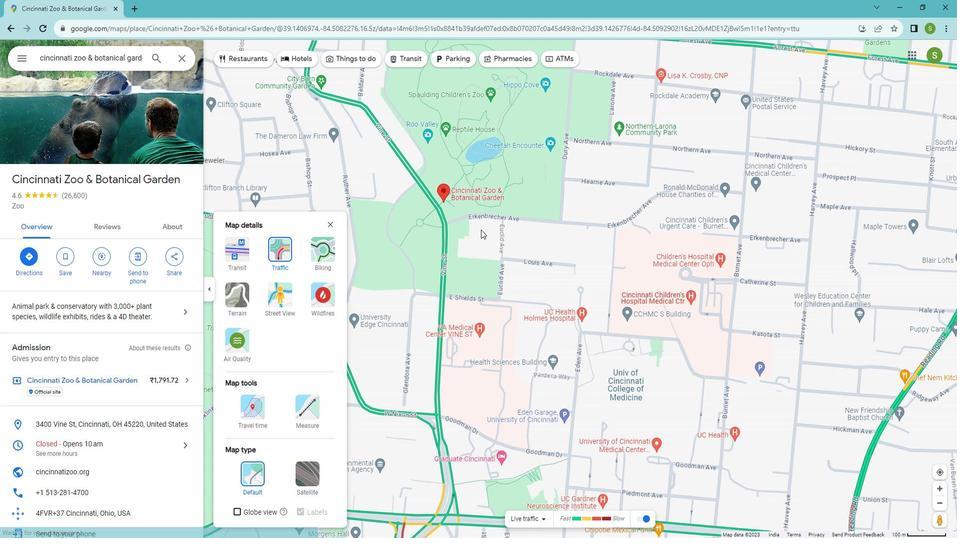 
Action: Mouse pressed left at (500, 240)
Screenshot: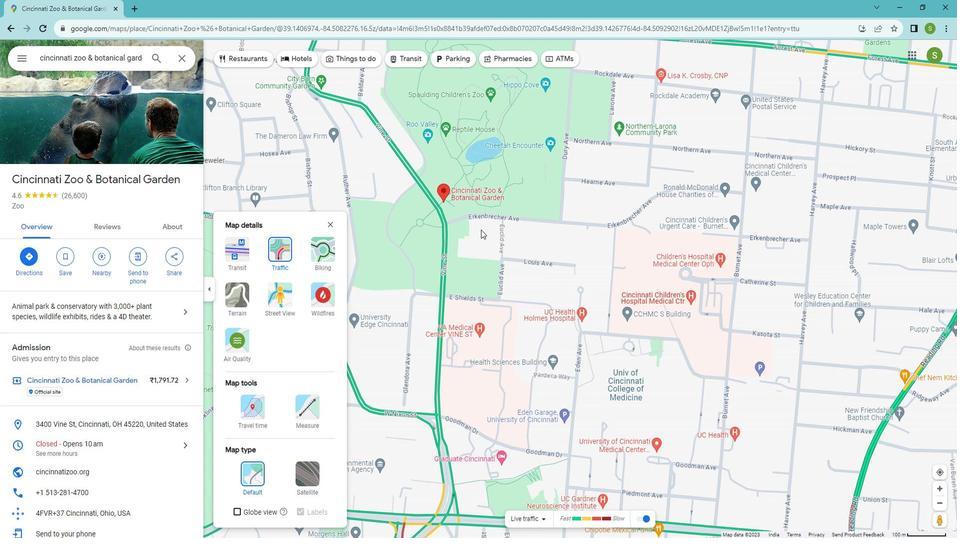 
Action: Mouse moved to (625, 315)
Screenshot: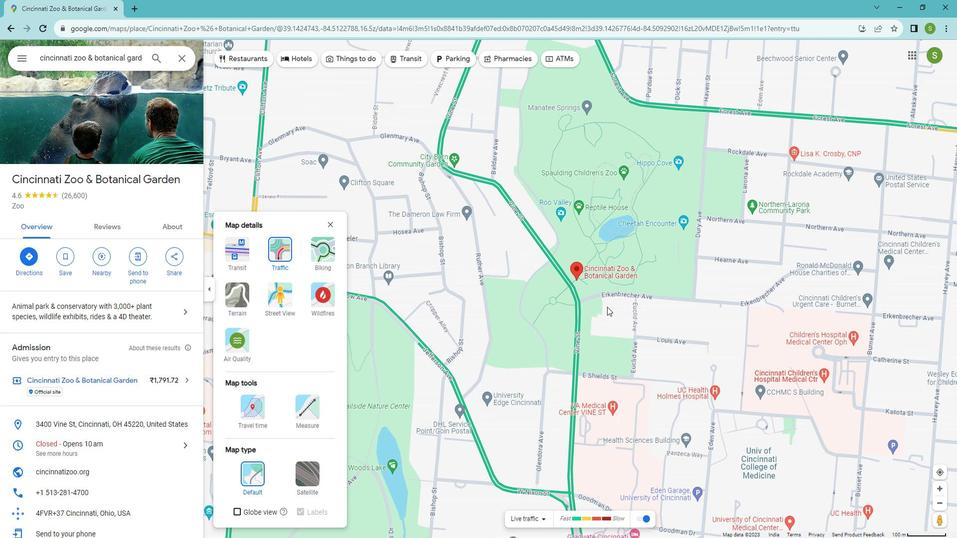 
